 Task: Check the sale-to-list ratio of 2.5 bathrooms in the last 1 year.
Action: Mouse moved to (1027, 233)
Screenshot: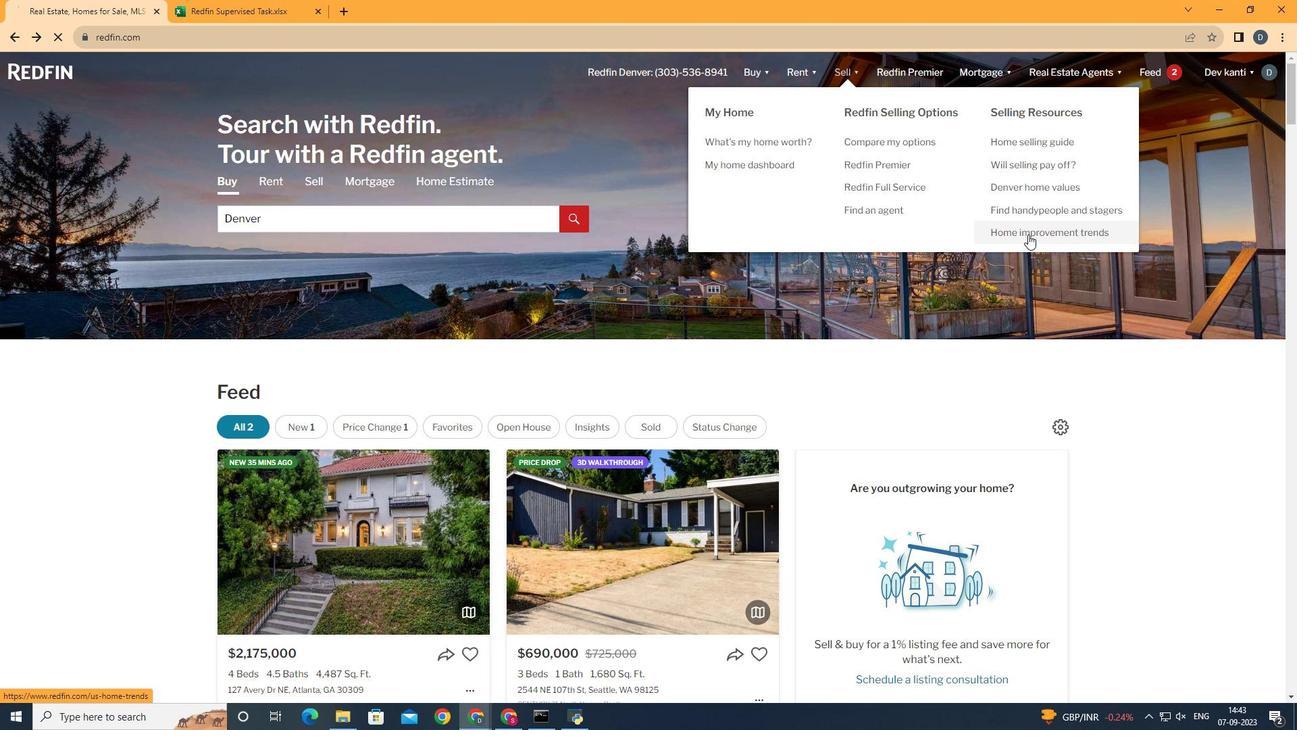 
Action: Mouse pressed left at (1027, 233)
Screenshot: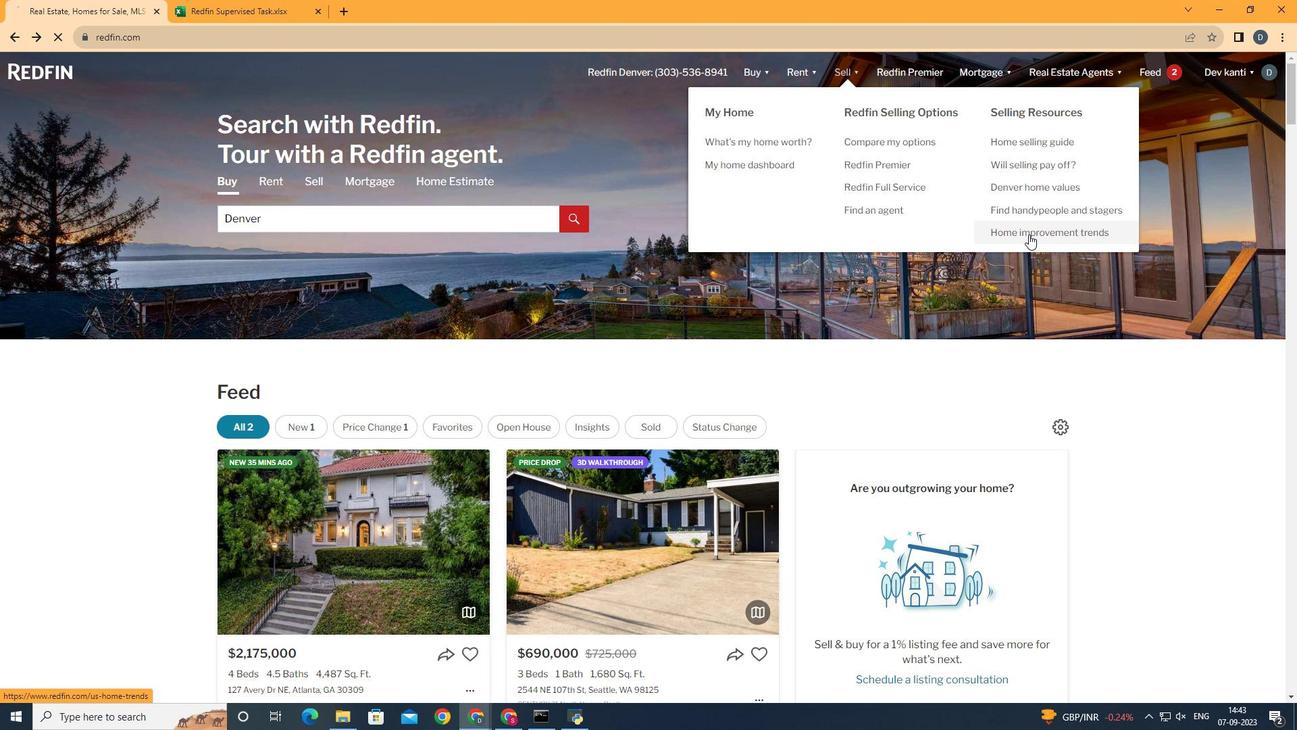 
Action: Mouse moved to (326, 253)
Screenshot: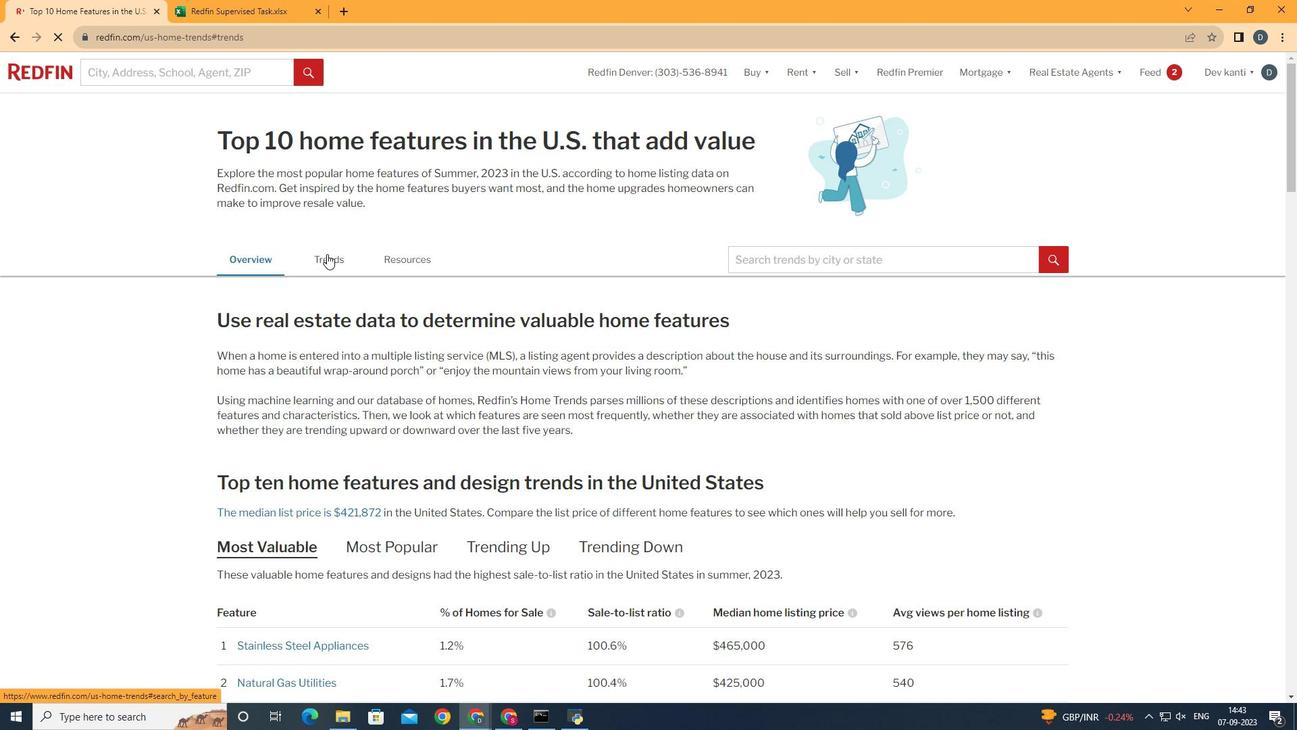 
Action: Mouse pressed left at (326, 253)
Screenshot: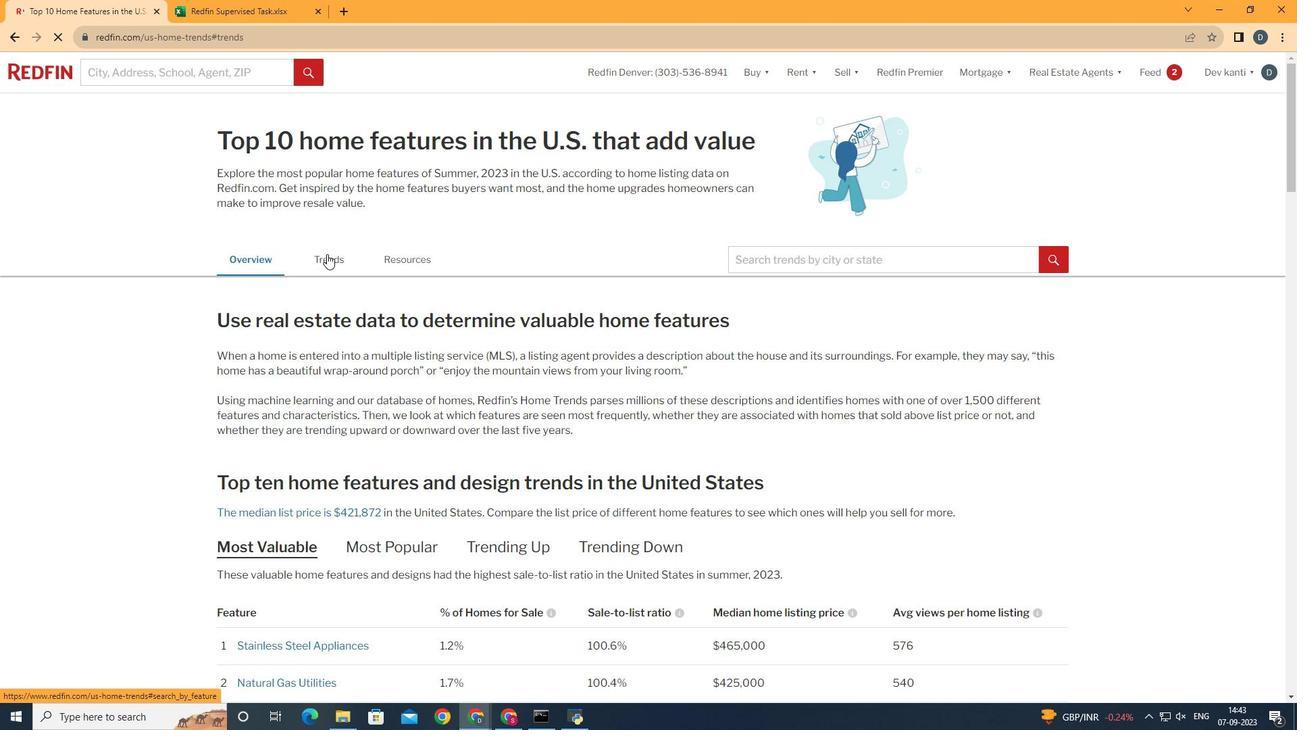 
Action: Mouse scrolled (326, 252) with delta (0, 0)
Screenshot: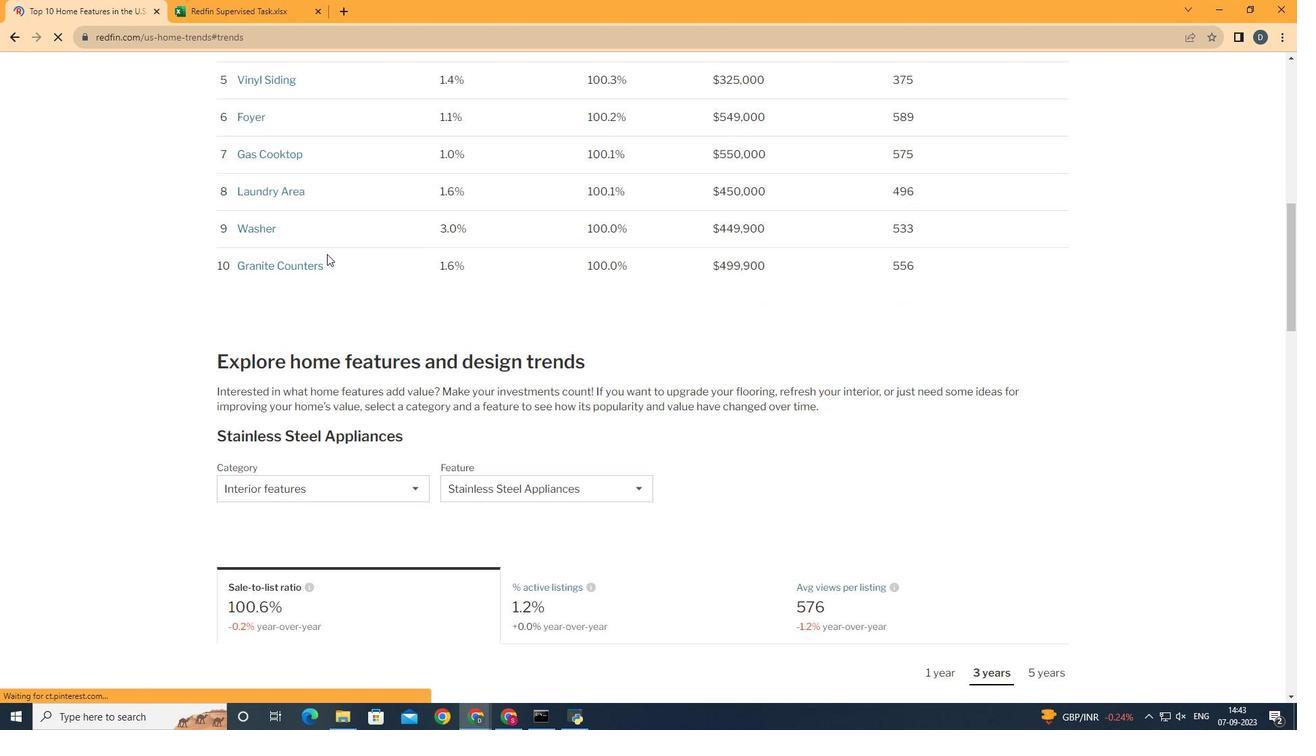 
Action: Mouse scrolled (326, 252) with delta (0, 0)
Screenshot: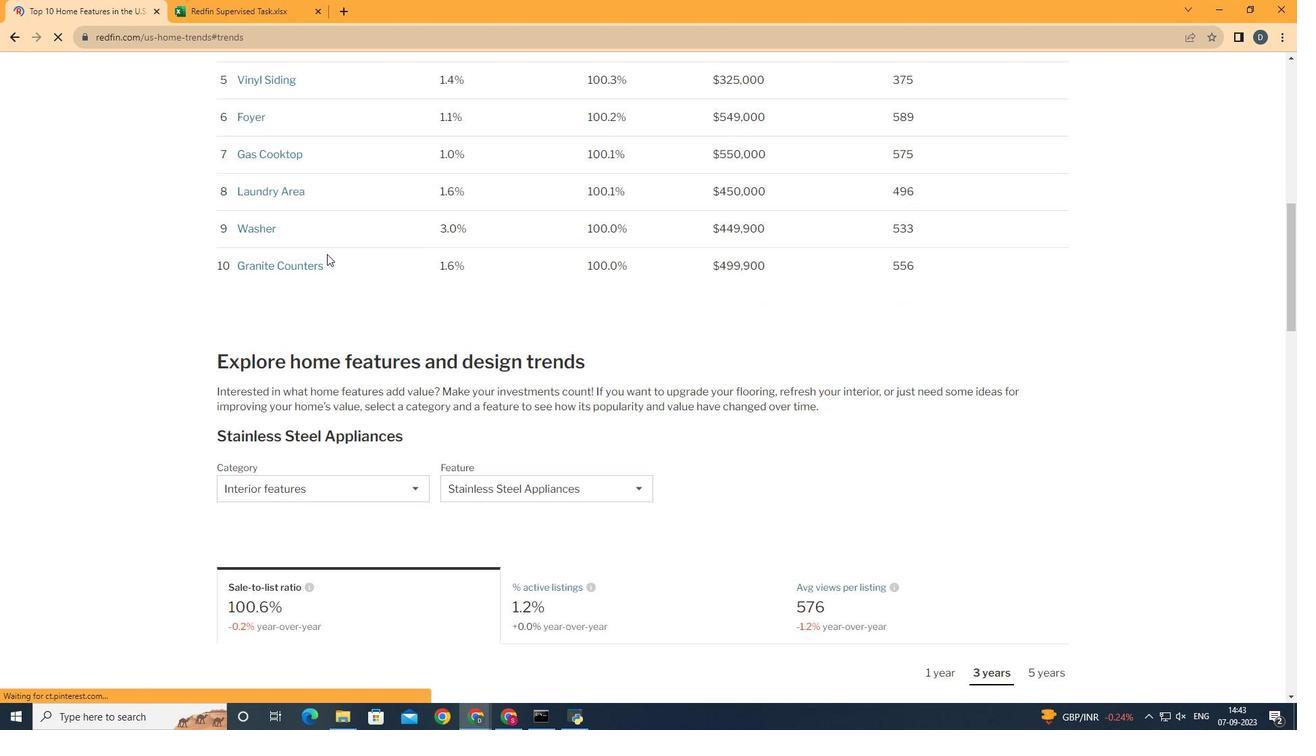 
Action: Mouse scrolled (326, 252) with delta (0, 0)
Screenshot: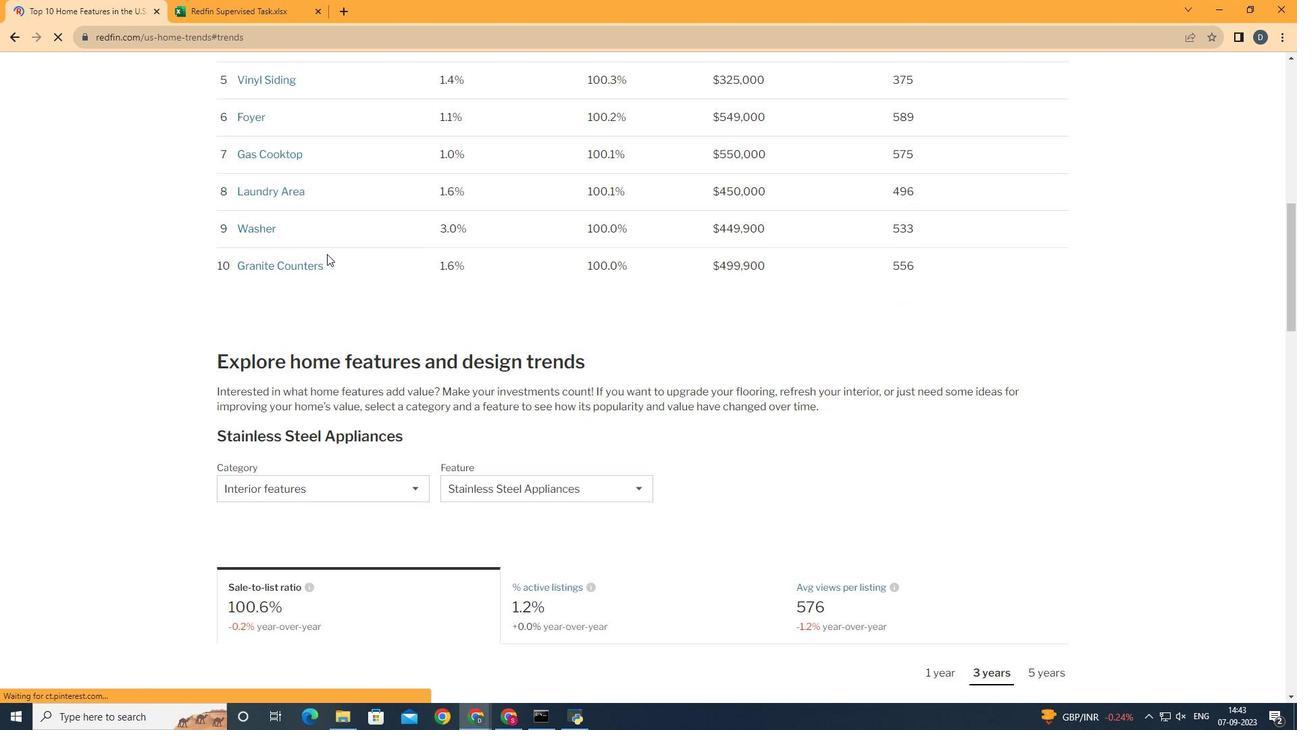 
Action: Mouse scrolled (326, 252) with delta (0, 0)
Screenshot: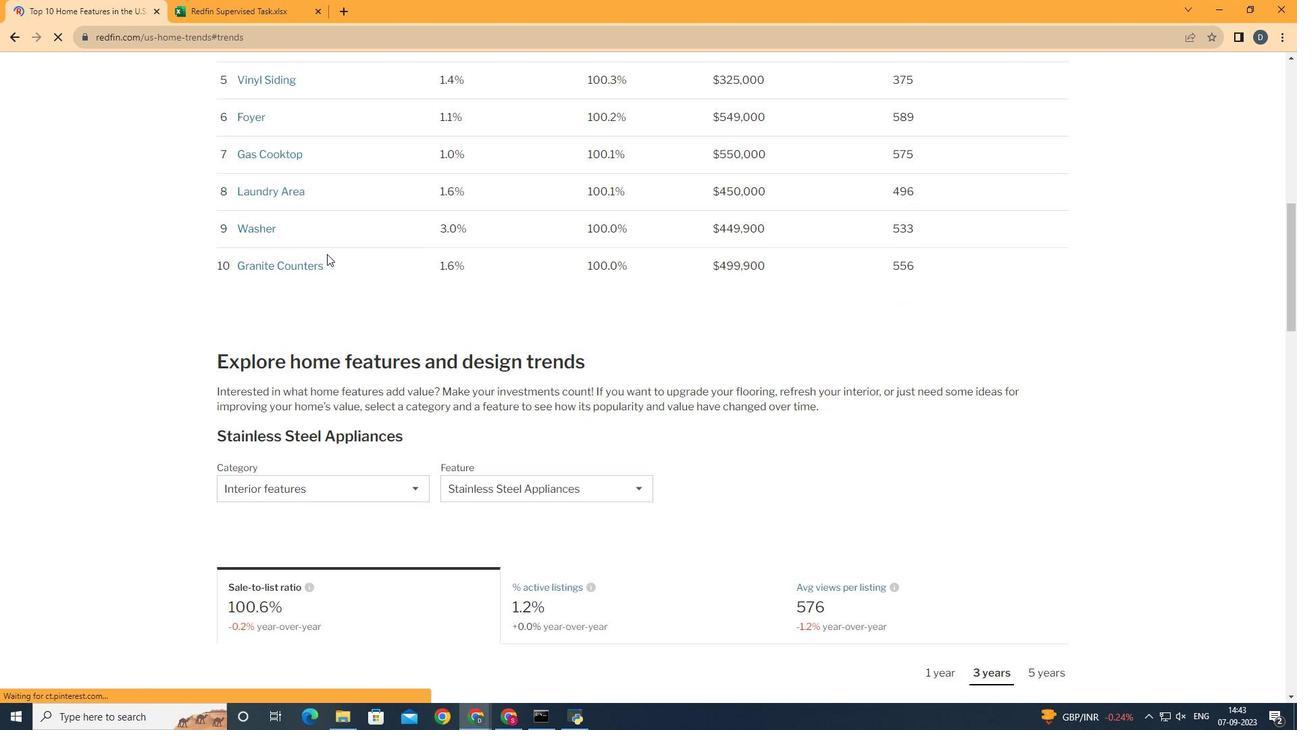 
Action: Mouse scrolled (326, 252) with delta (0, 0)
Screenshot: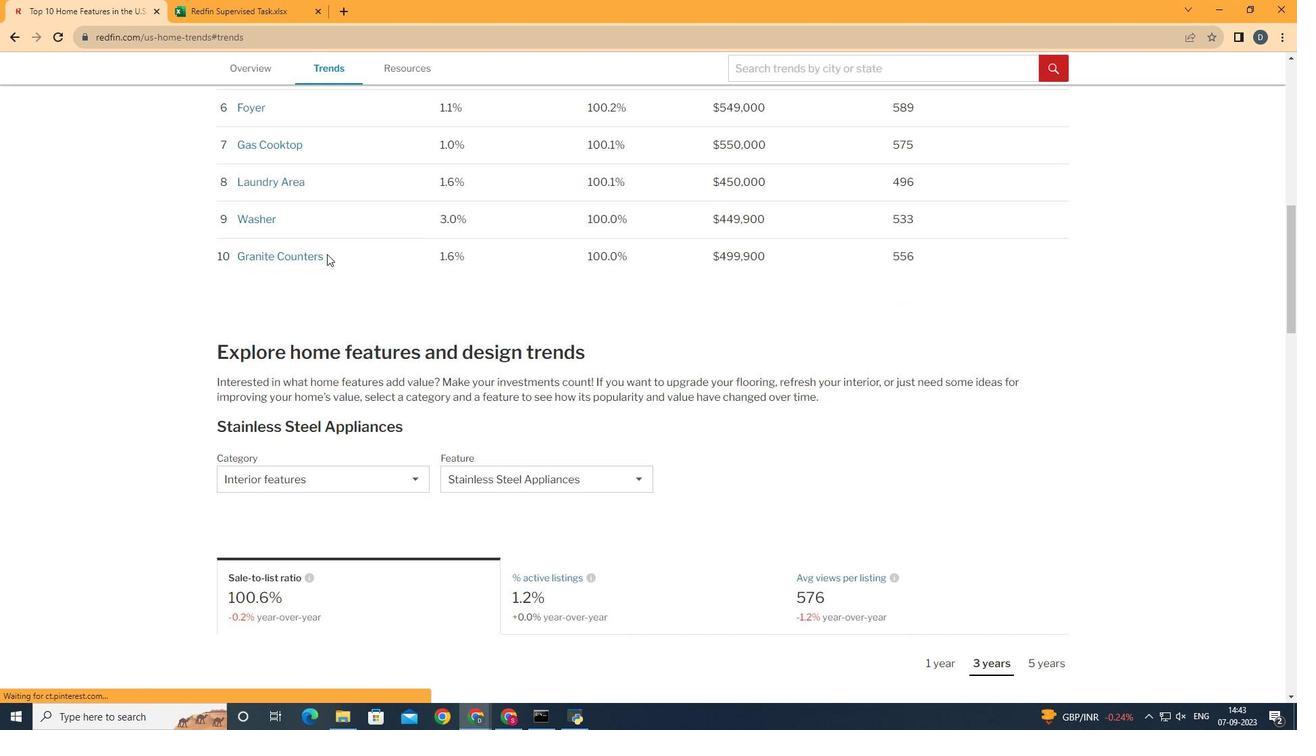 
Action: Mouse scrolled (326, 252) with delta (0, 0)
Screenshot: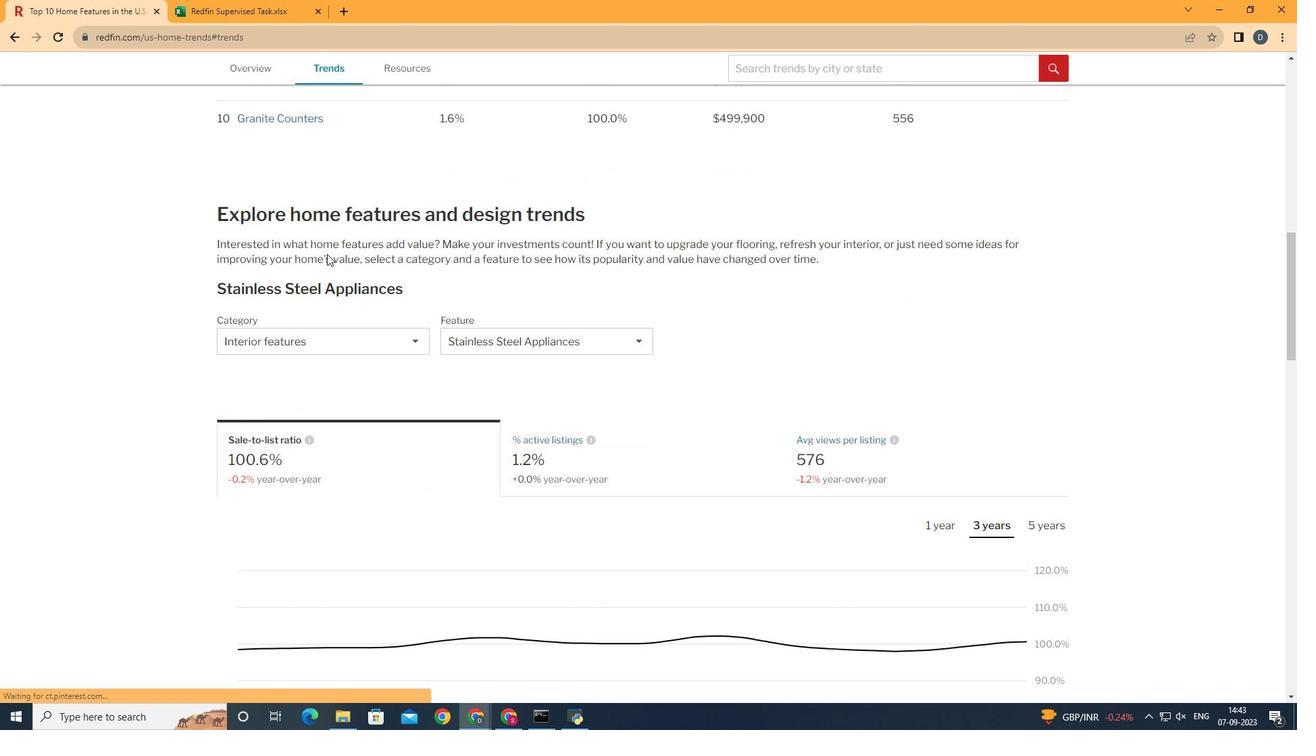 
Action: Mouse scrolled (326, 252) with delta (0, 0)
Screenshot: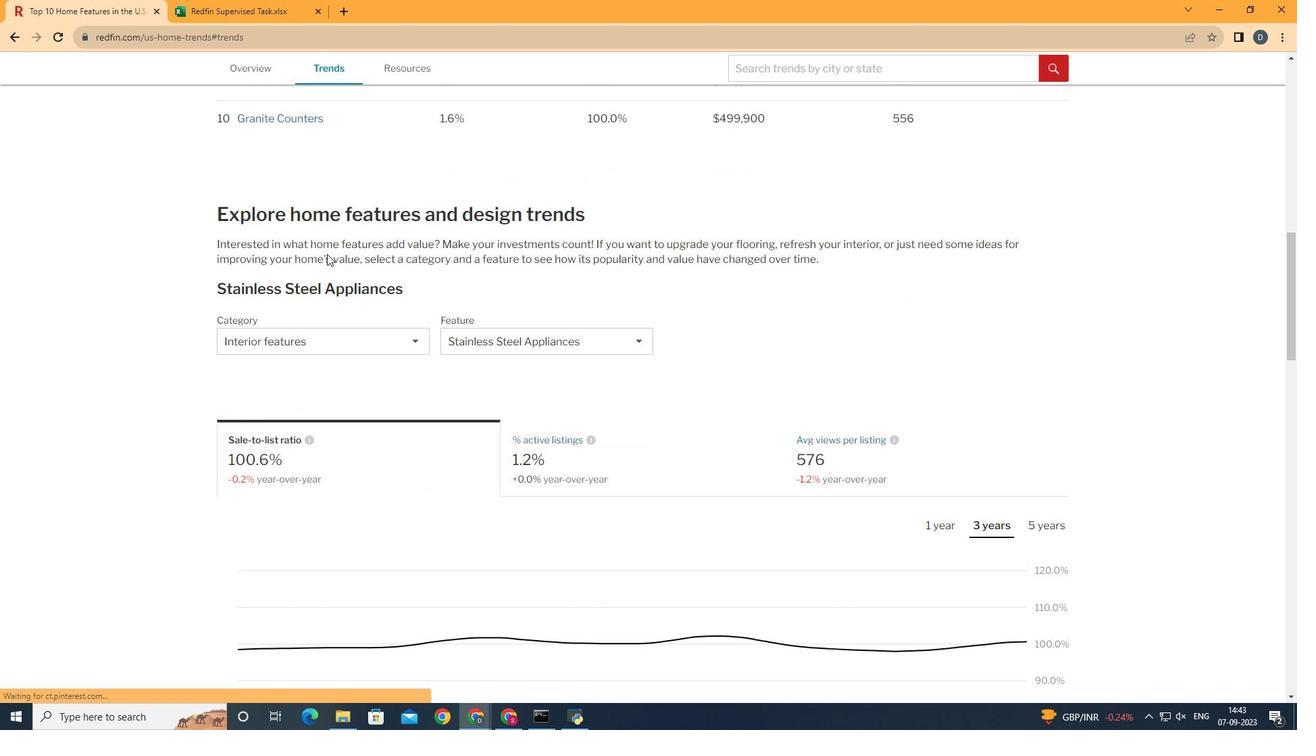 
Action: Mouse scrolled (326, 252) with delta (0, 0)
Screenshot: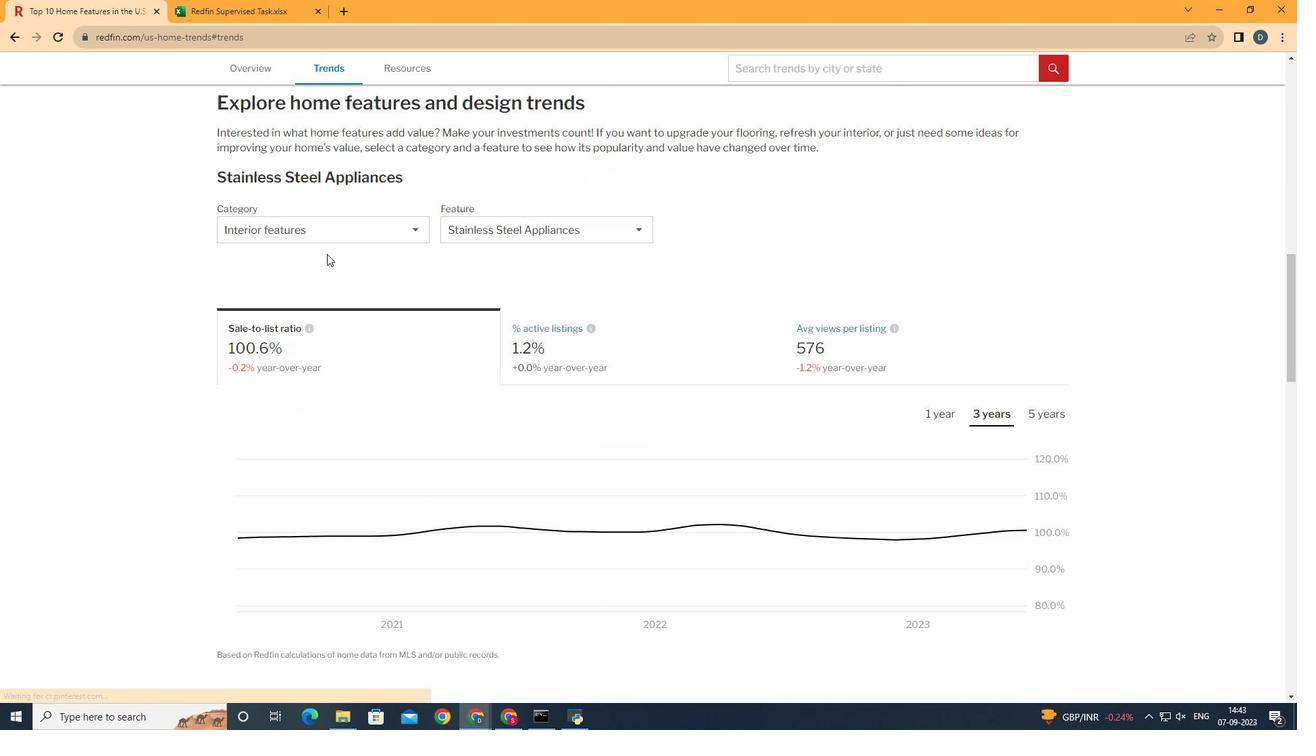 
Action: Mouse scrolled (326, 252) with delta (0, 0)
Screenshot: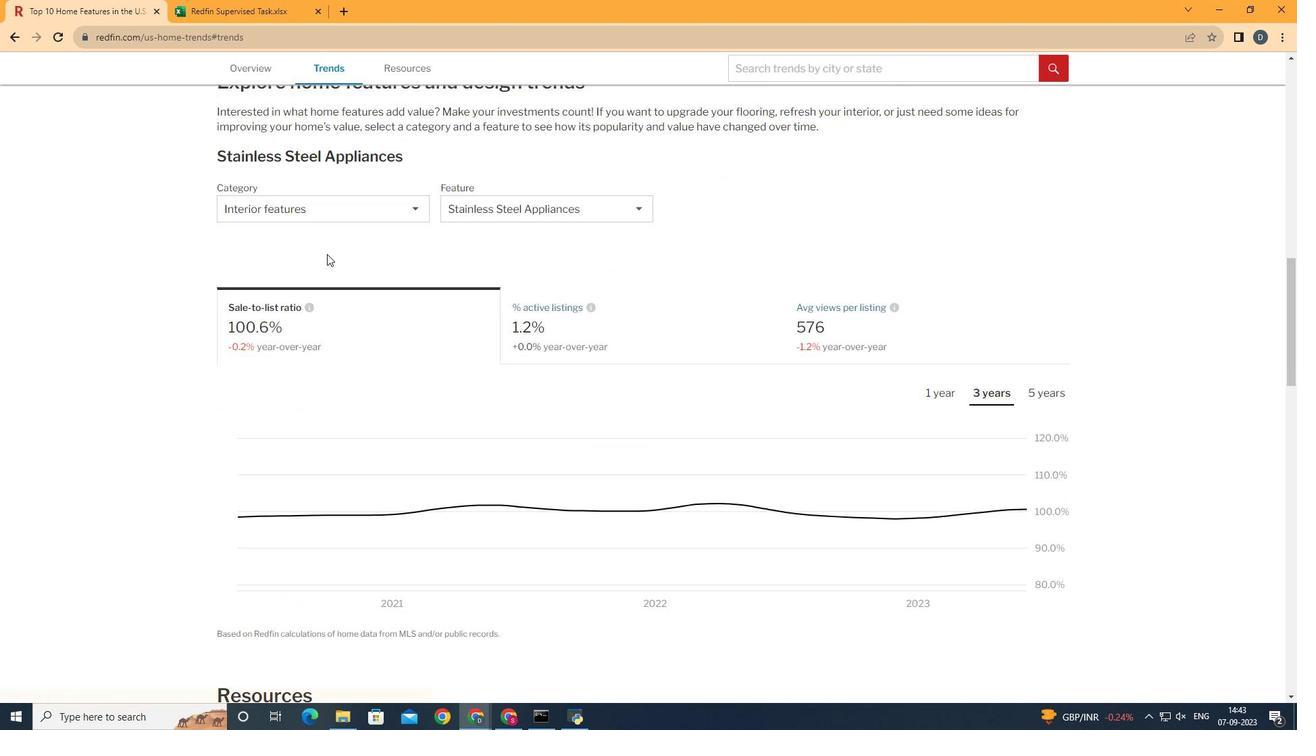
Action: Mouse moved to (363, 209)
Screenshot: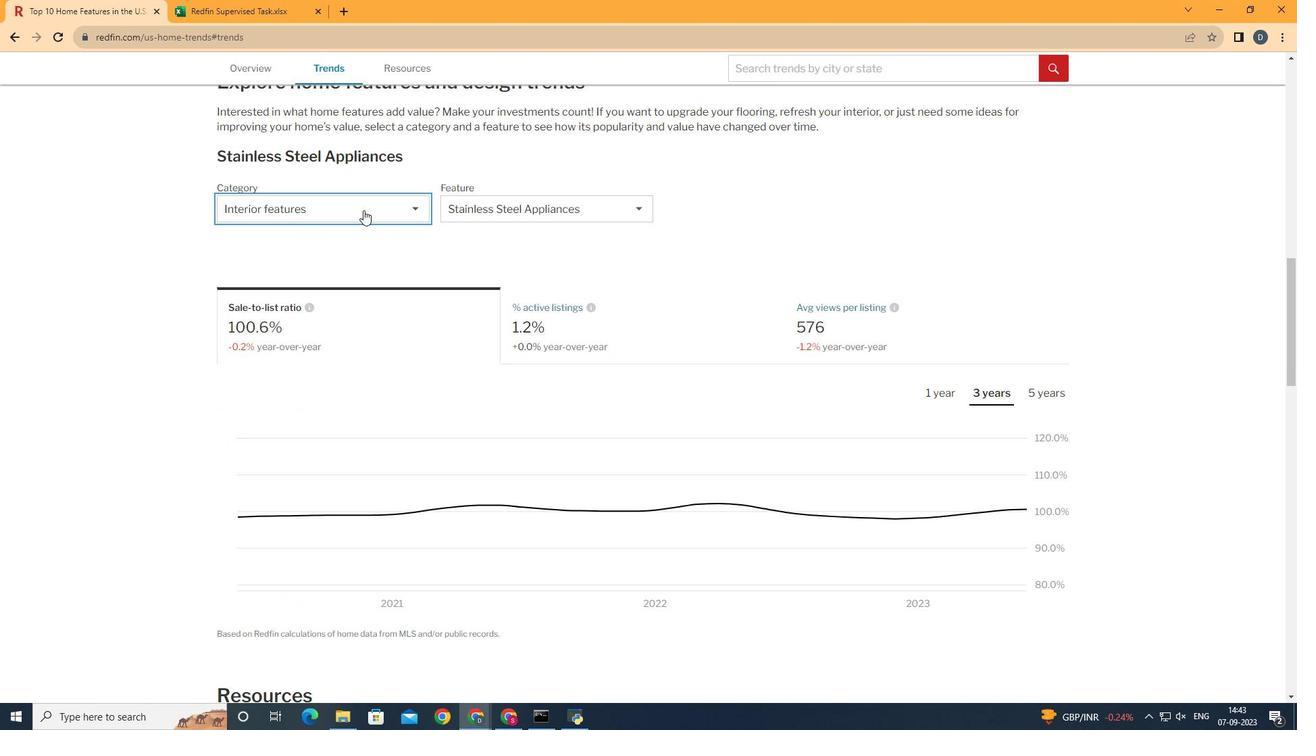 
Action: Mouse pressed left at (363, 209)
Screenshot: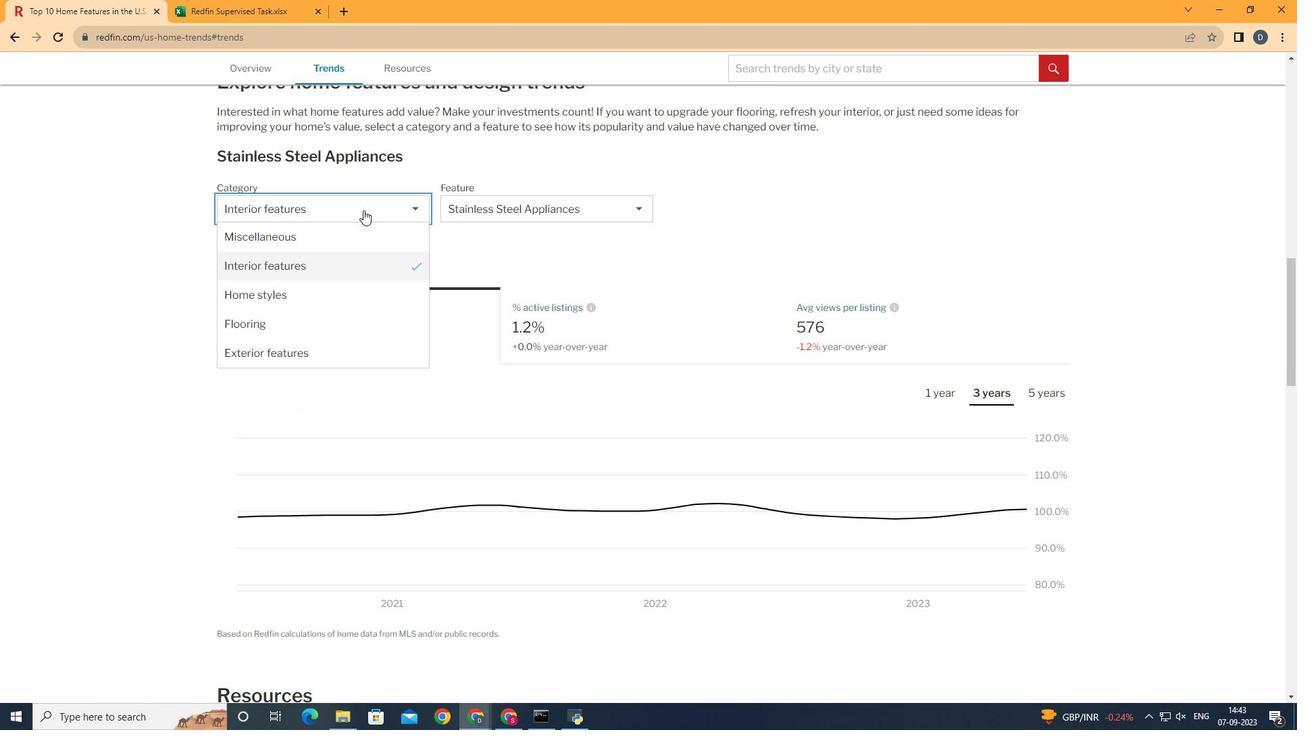 
Action: Mouse moved to (340, 282)
Screenshot: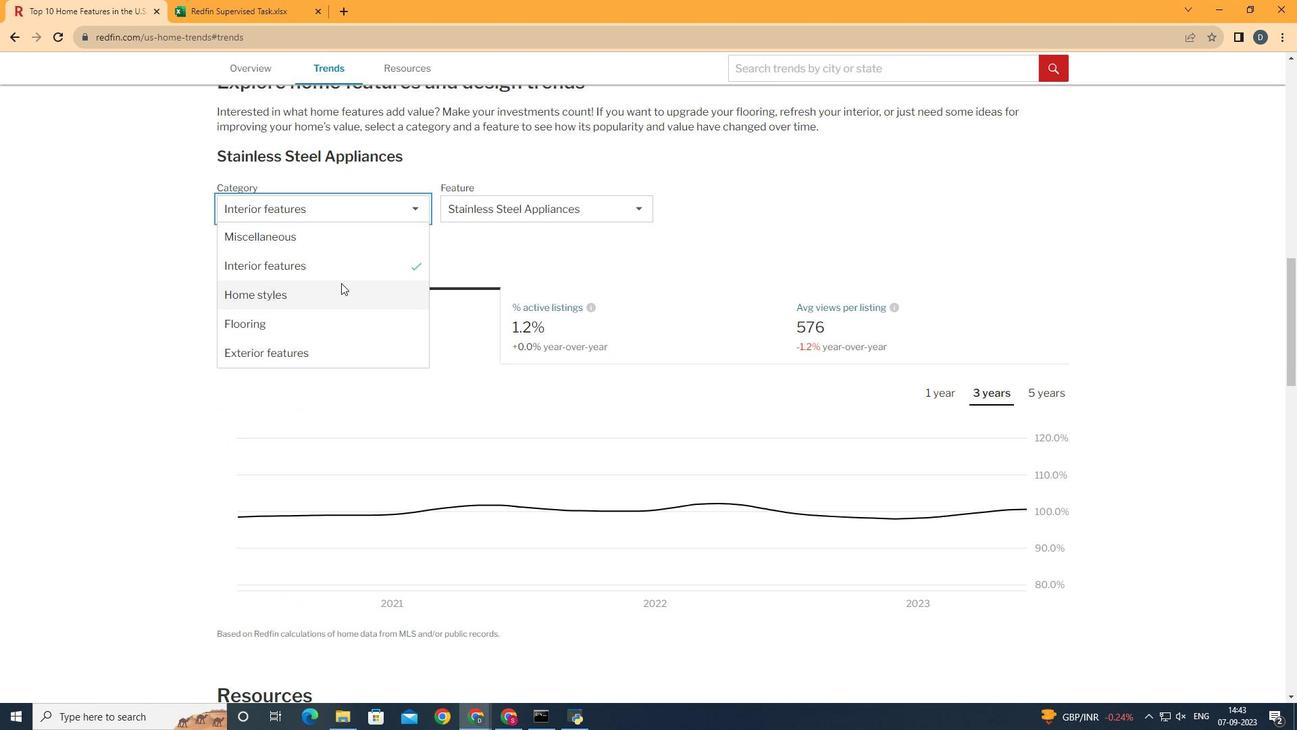 
Action: Mouse pressed left at (340, 282)
Screenshot: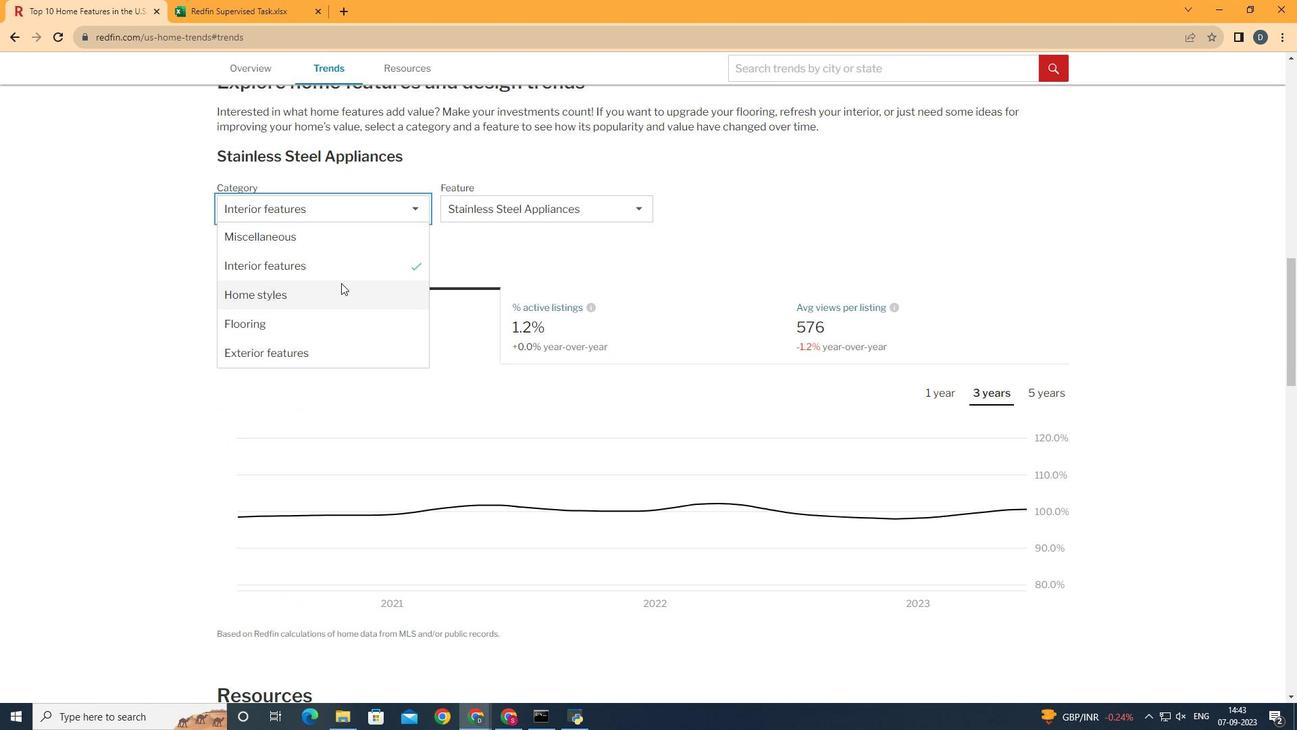
Action: Mouse moved to (555, 181)
Screenshot: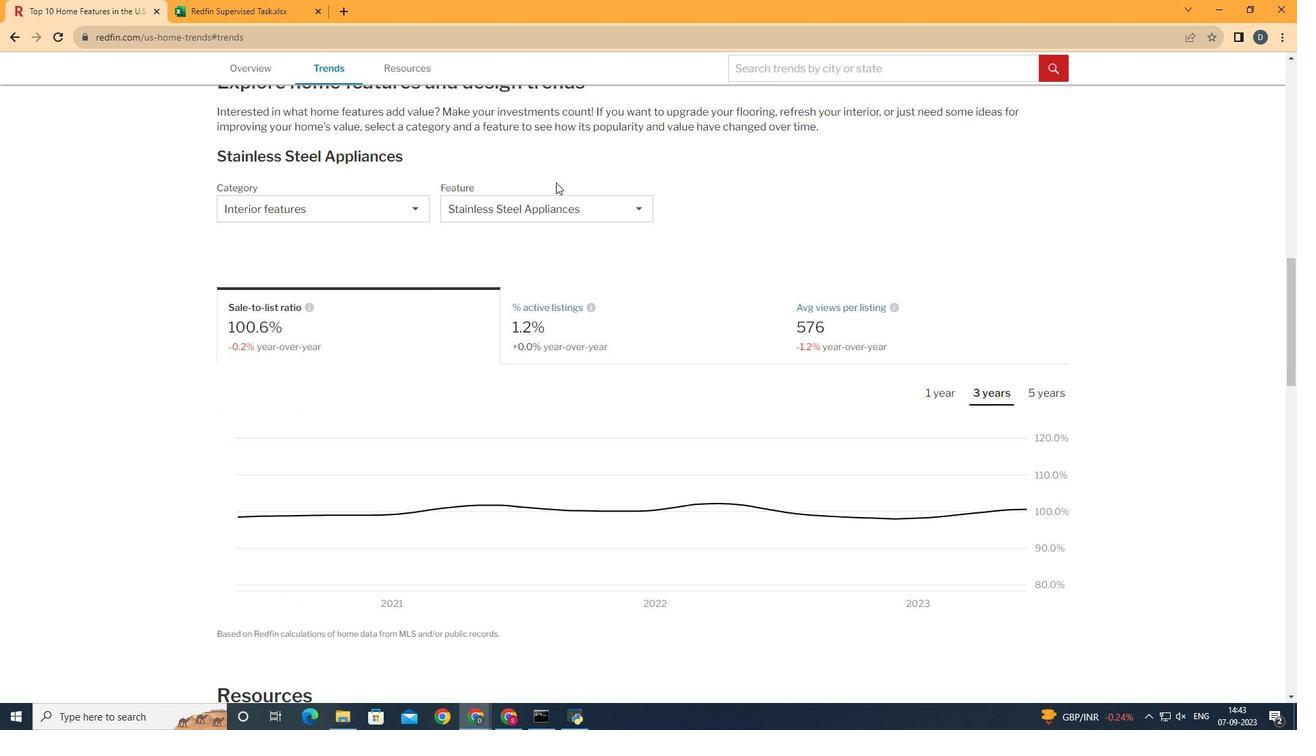 
Action: Mouse pressed left at (555, 181)
Screenshot: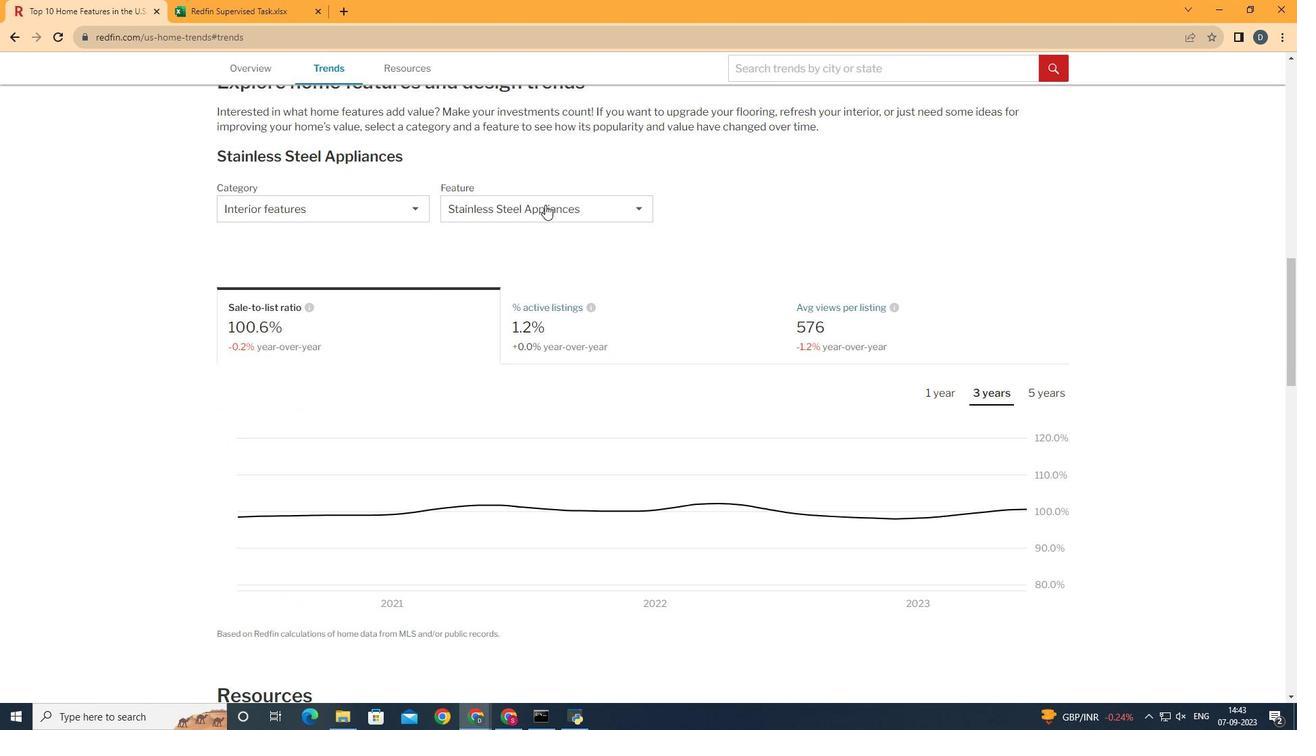
Action: Mouse moved to (544, 204)
Screenshot: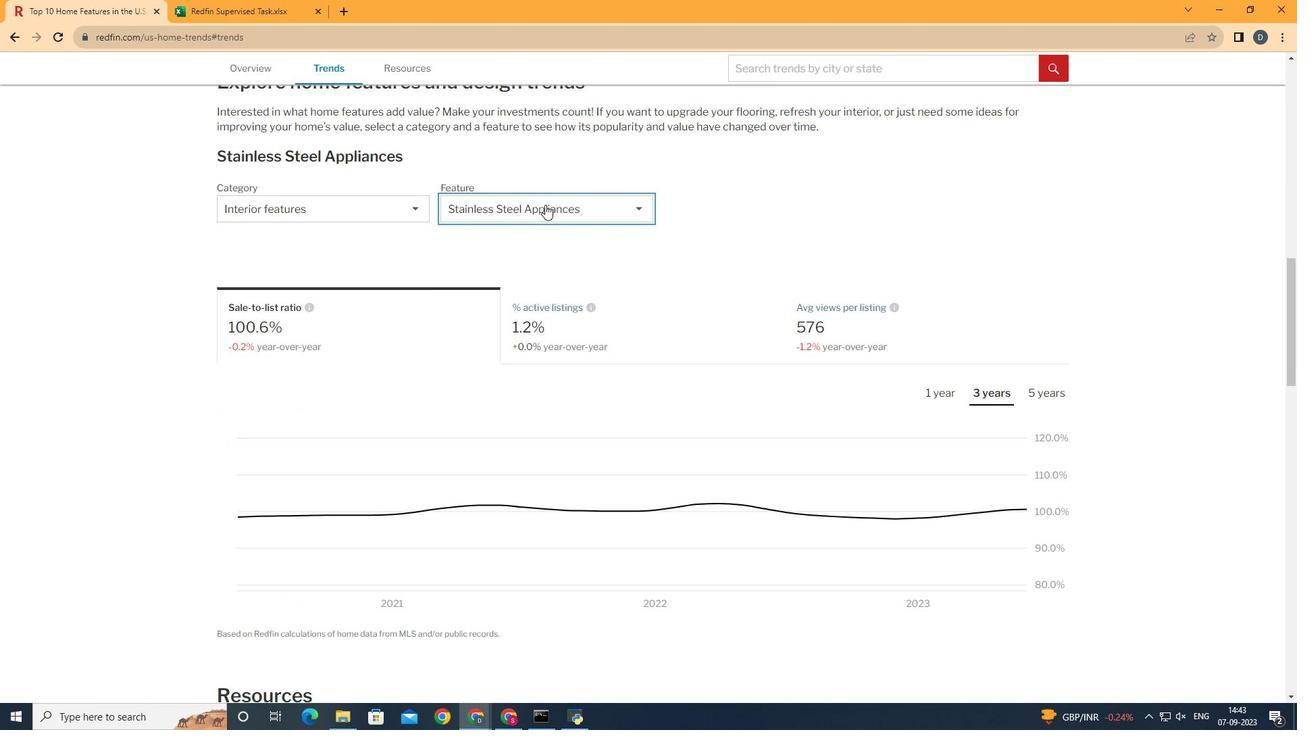 
Action: Mouse pressed left at (544, 204)
Screenshot: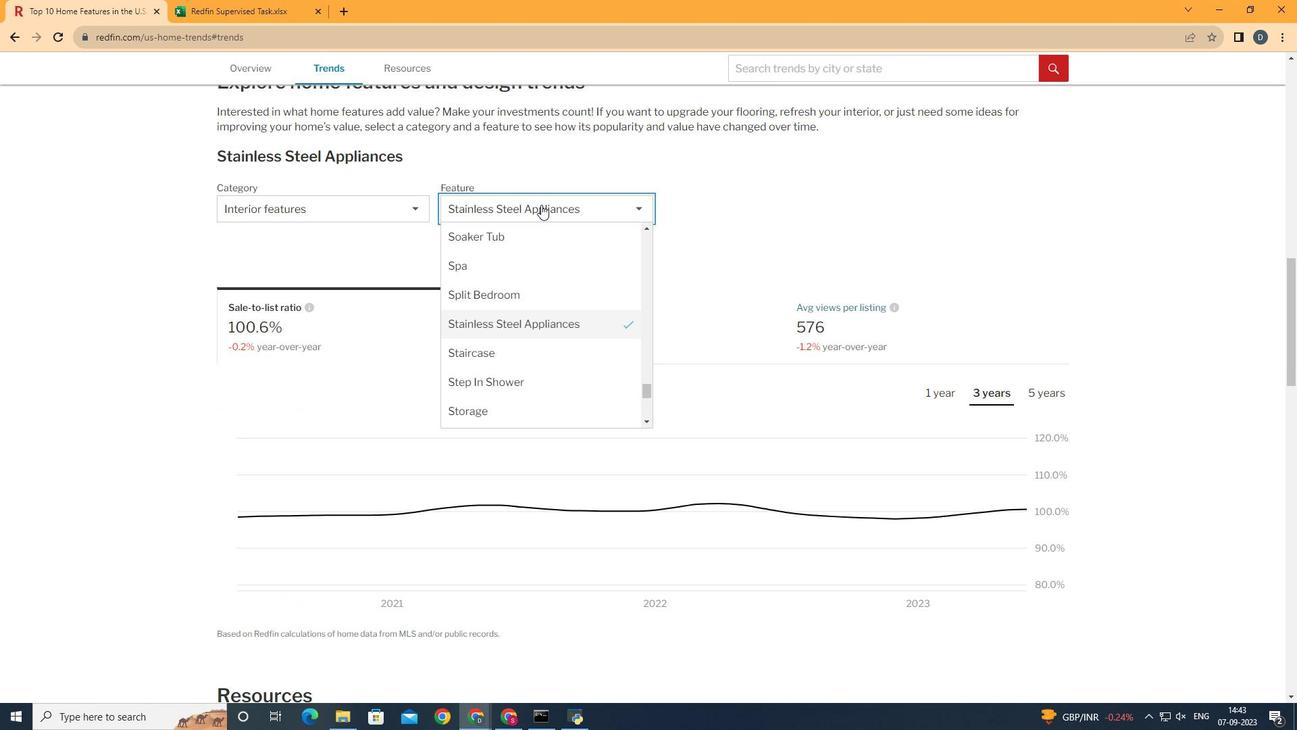 
Action: Mouse moved to (644, 388)
Screenshot: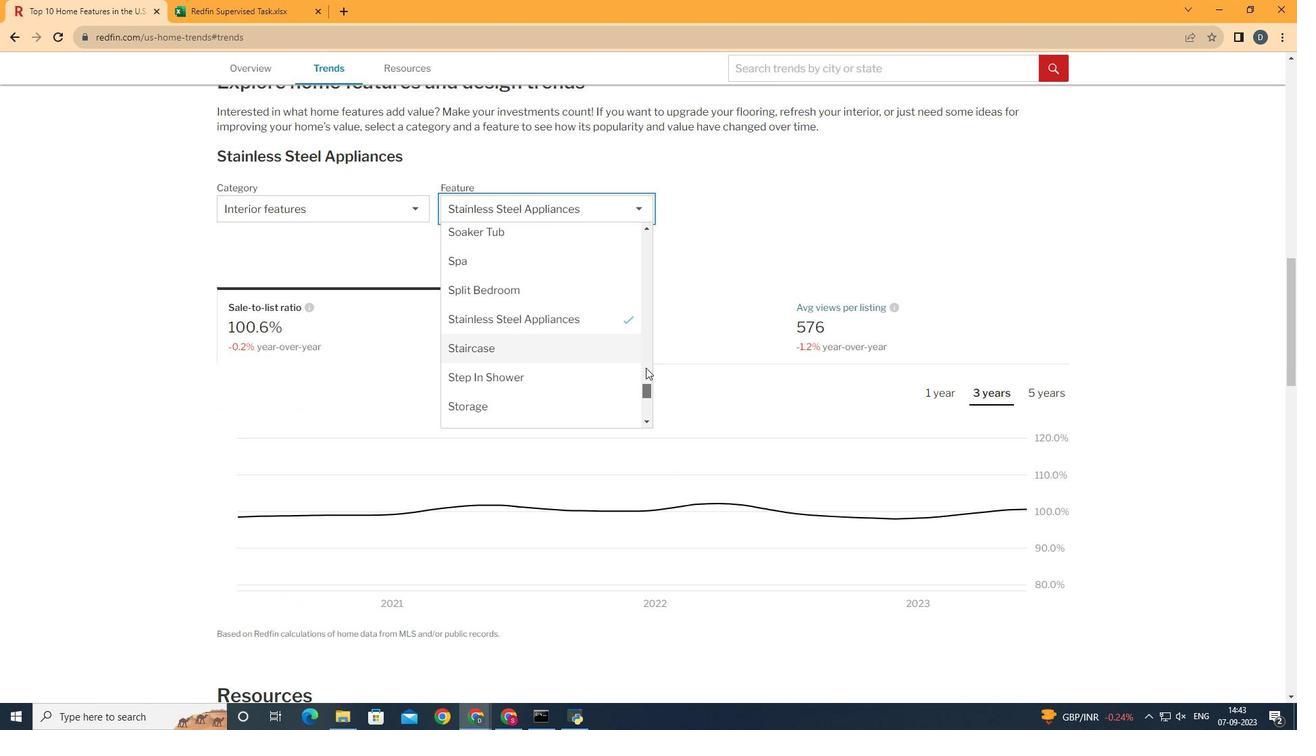 
Action: Mouse pressed left at (644, 388)
Screenshot: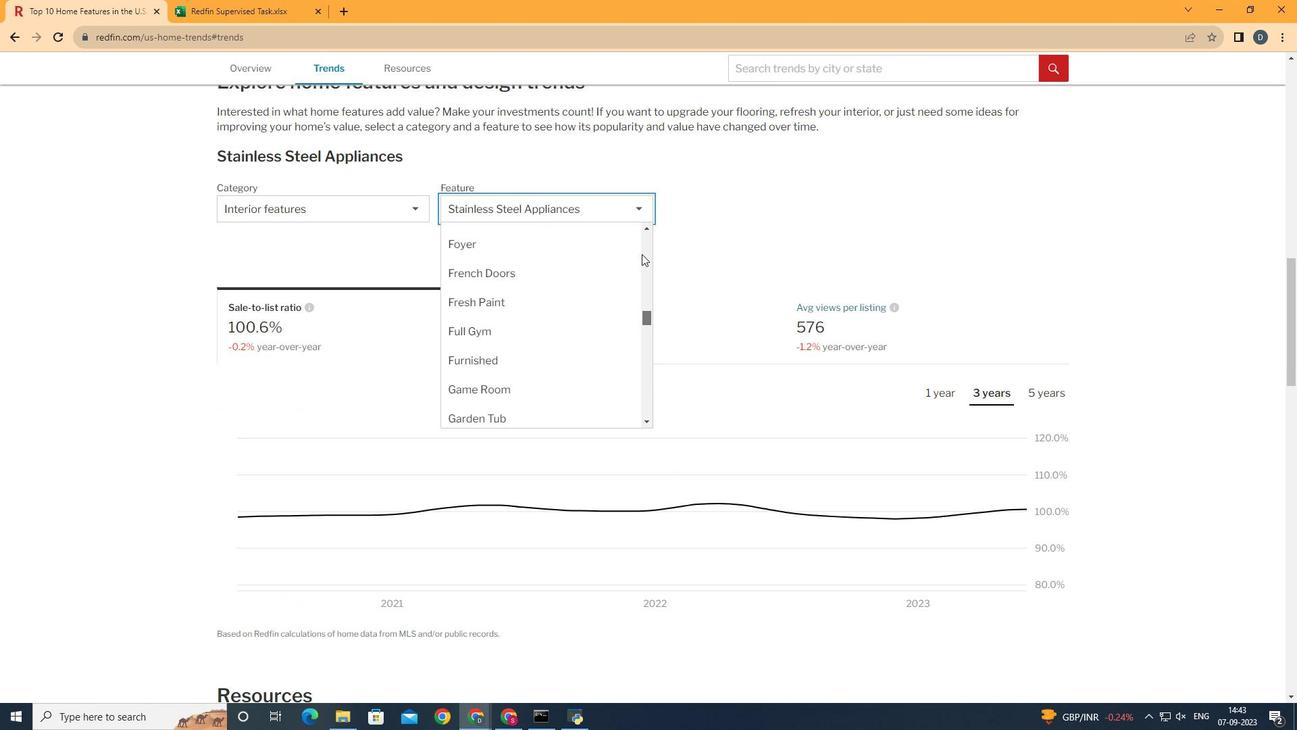 
Action: Mouse moved to (563, 320)
Screenshot: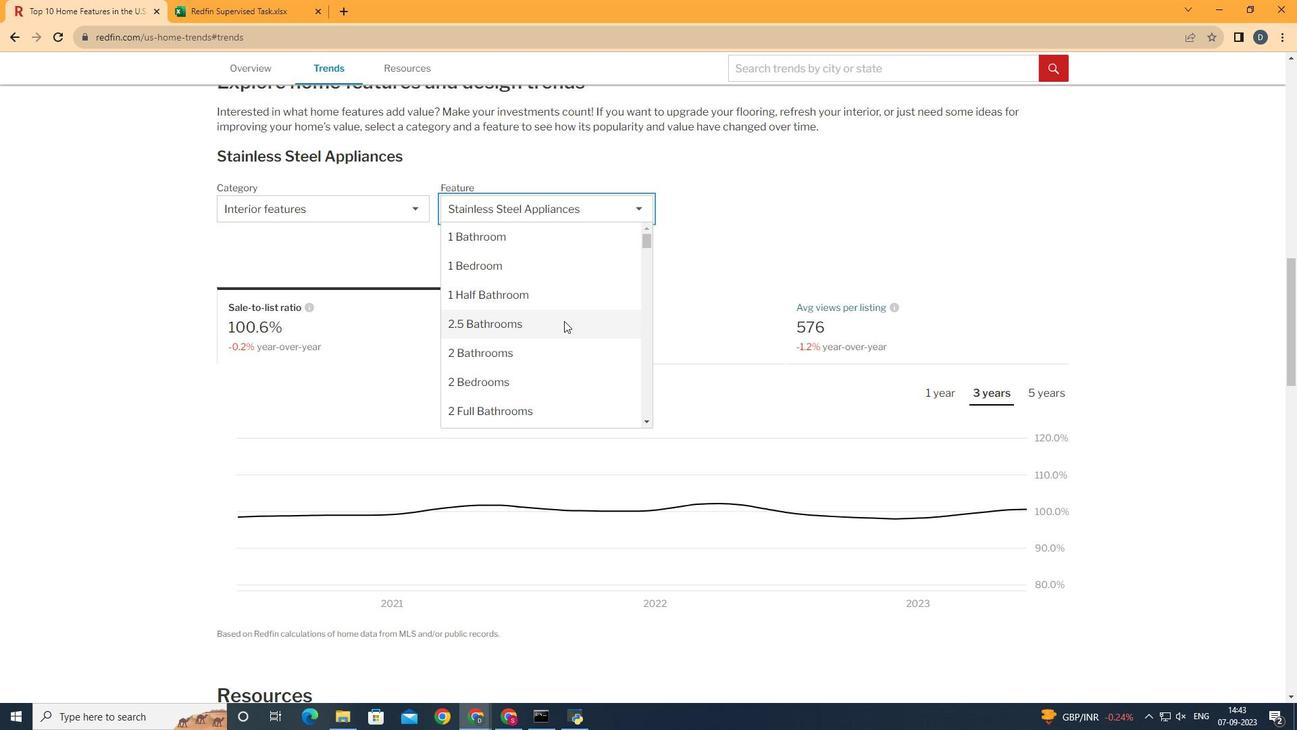 
Action: Mouse pressed left at (563, 320)
Screenshot: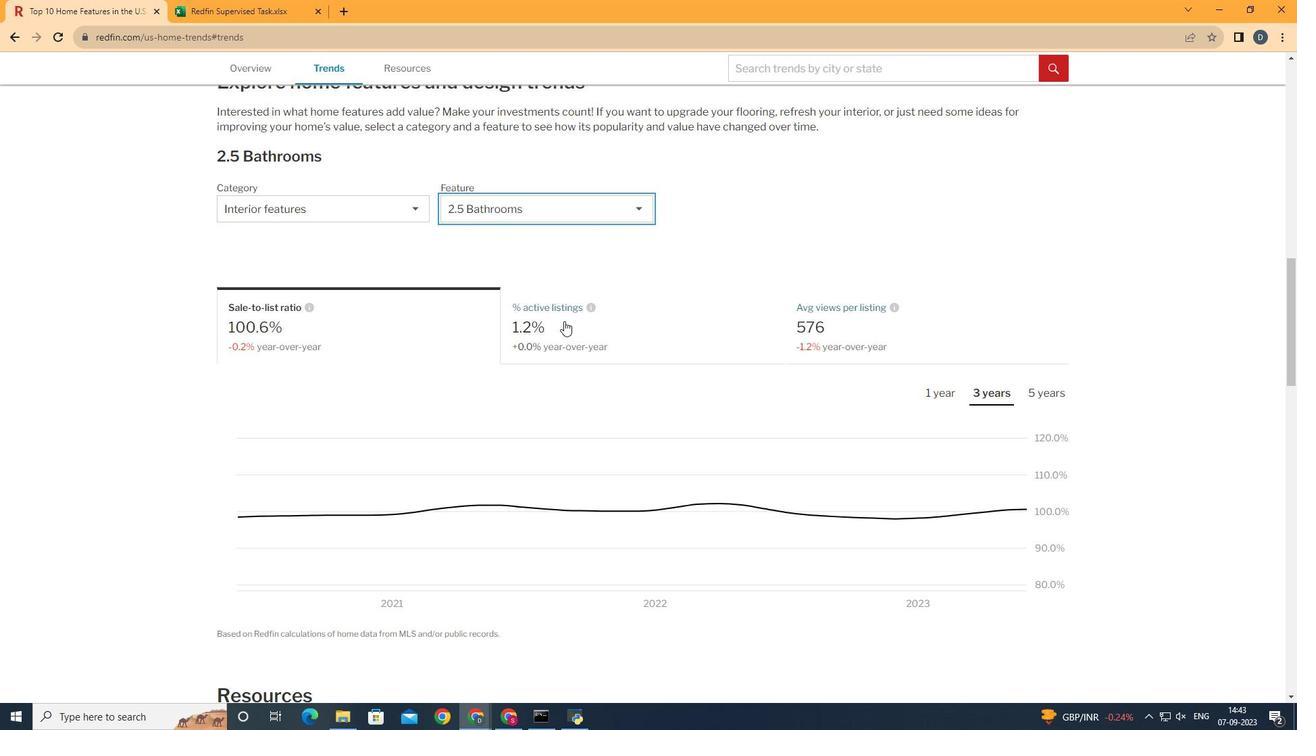 
Action: Mouse moved to (942, 397)
Screenshot: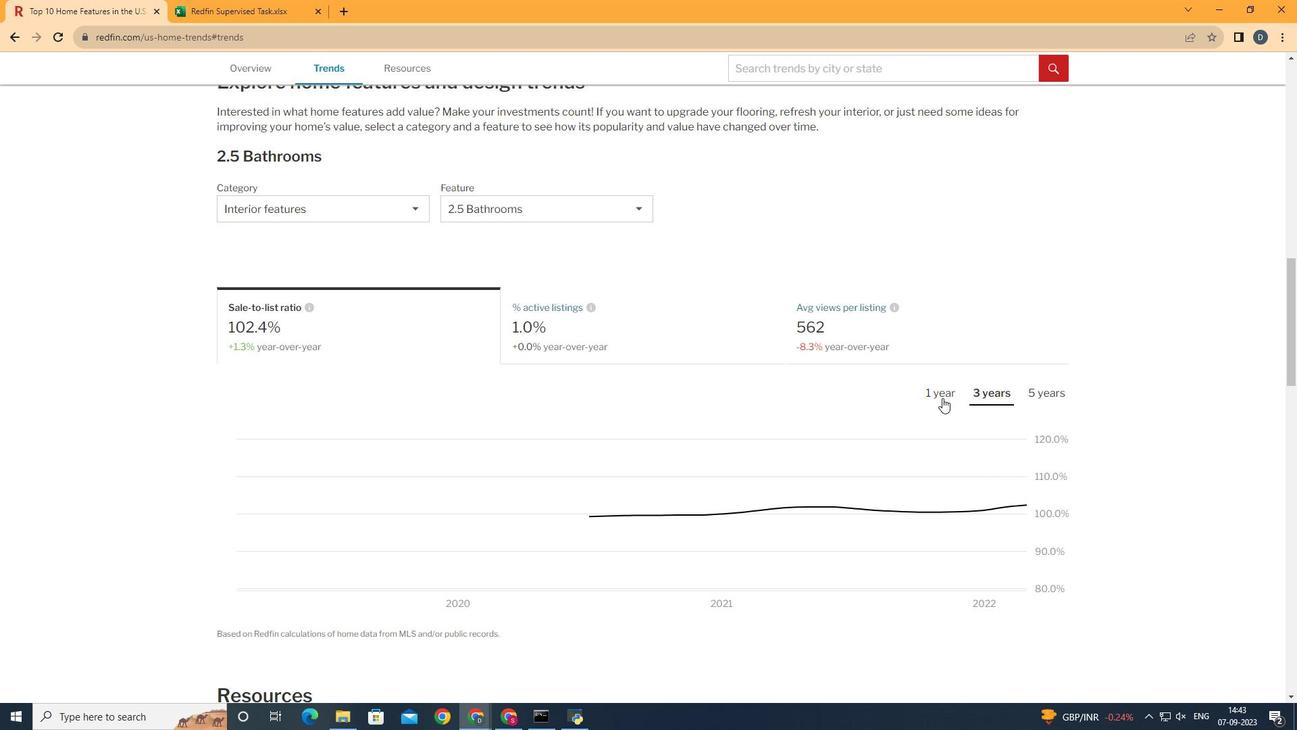 
Action: Mouse pressed left at (942, 397)
Screenshot: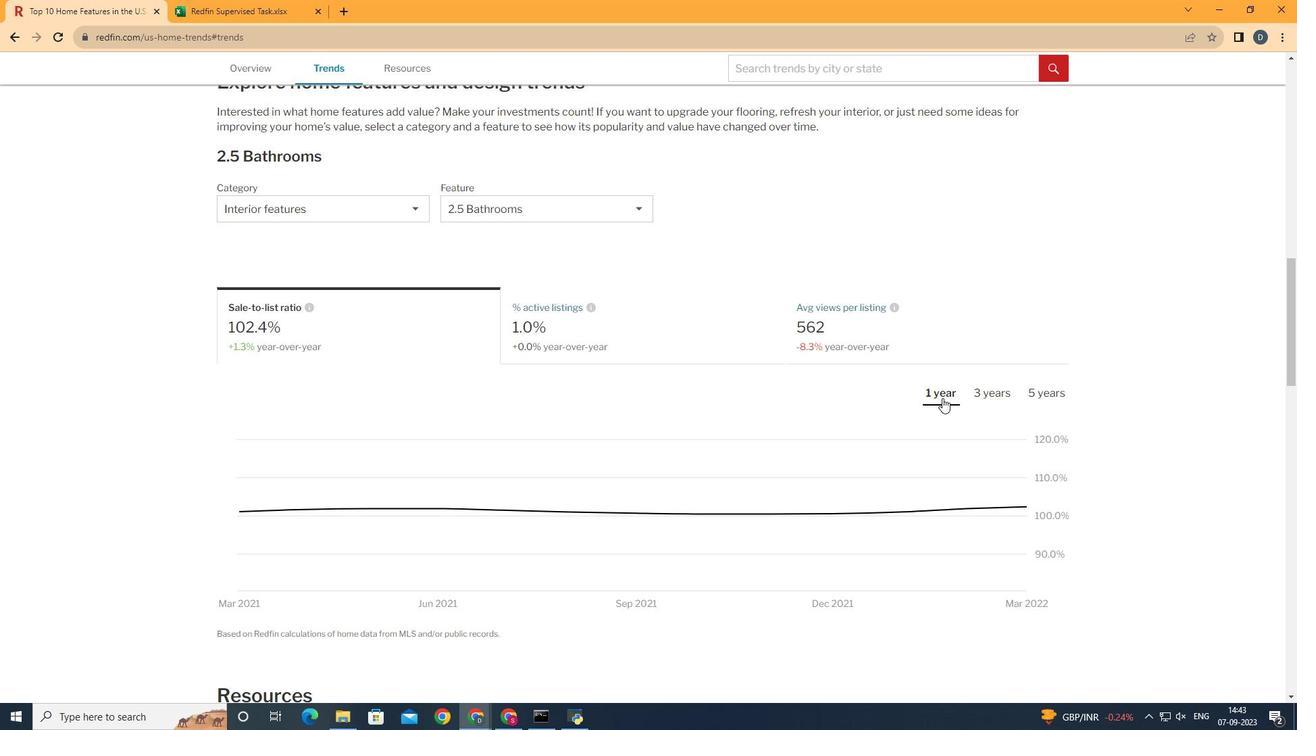 
Action: Mouse moved to (969, 521)
Screenshot: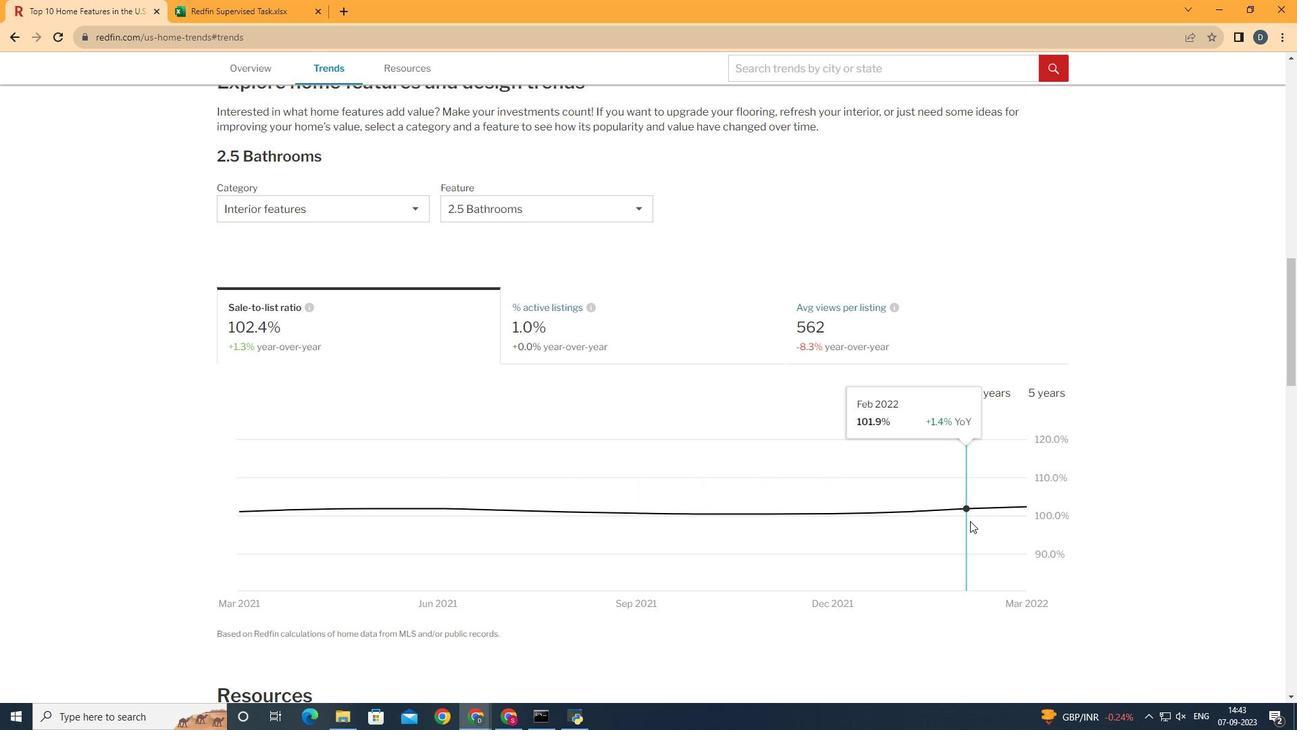 
